 Task: Create in the project TransportWorks in Backlog an issue 'Inconsistent formatting of date/time fields', assign it to team member softage.2@softage.net and change the status to IN PROGRESS.
Action: Mouse moved to (197, 56)
Screenshot: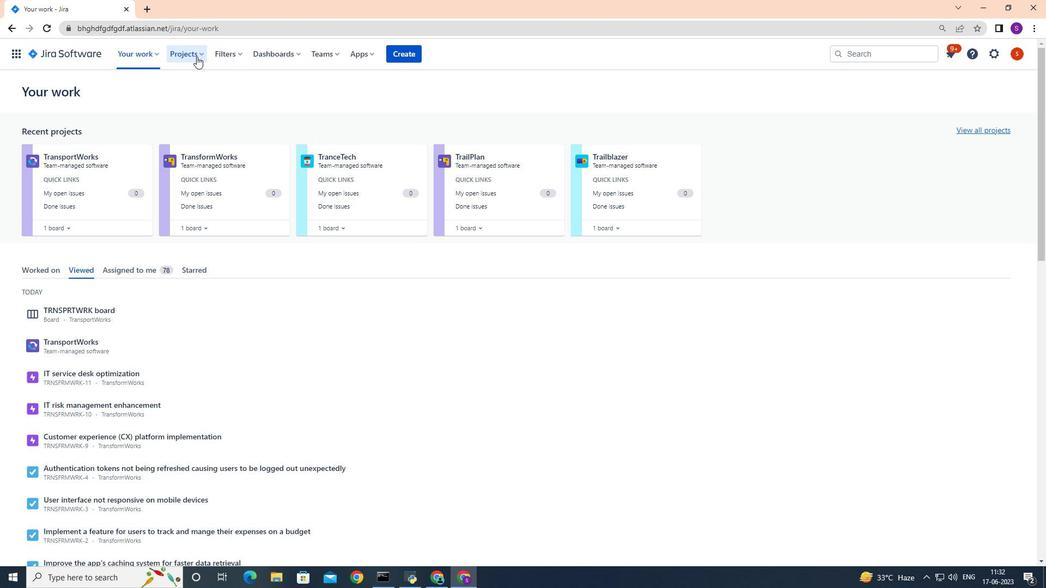
Action: Mouse pressed left at (197, 56)
Screenshot: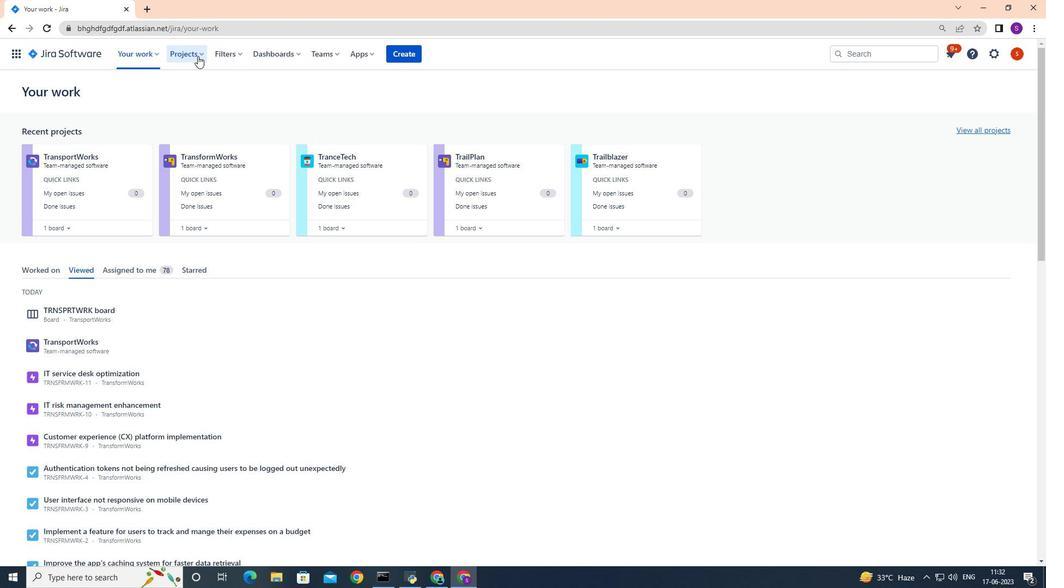 
Action: Mouse moved to (207, 94)
Screenshot: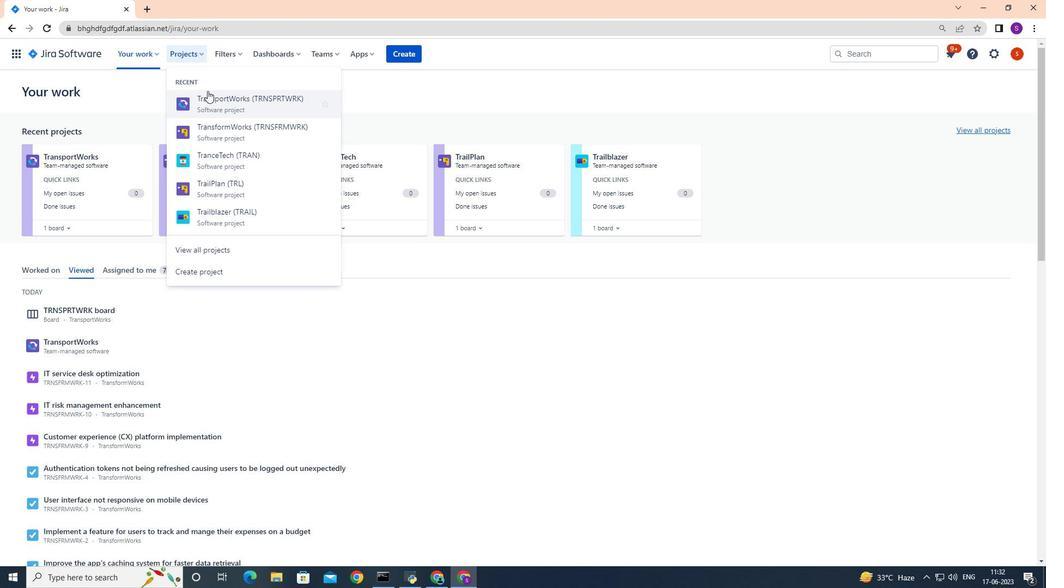 
Action: Mouse pressed left at (207, 94)
Screenshot: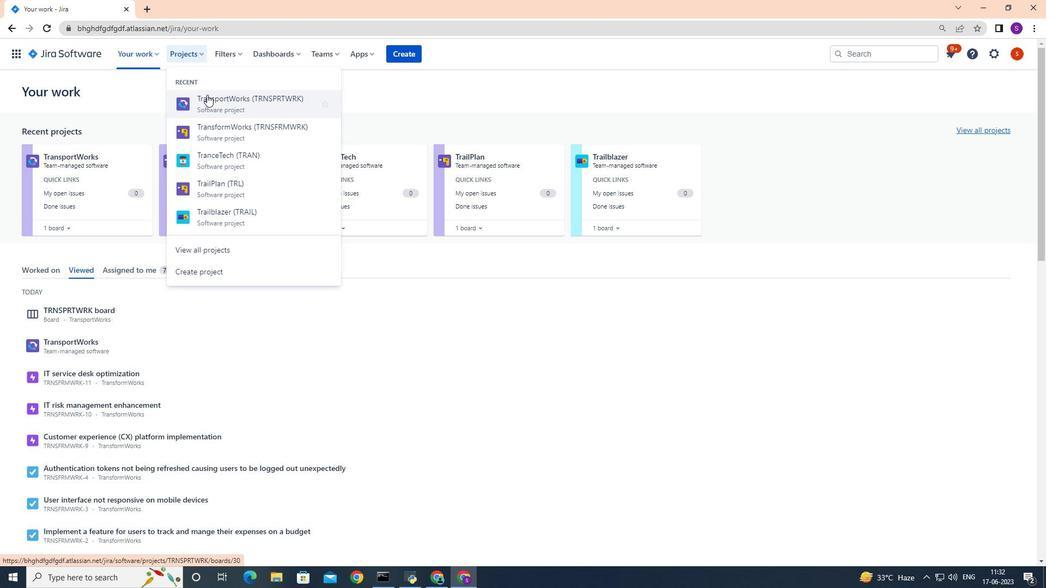 
Action: Mouse moved to (58, 163)
Screenshot: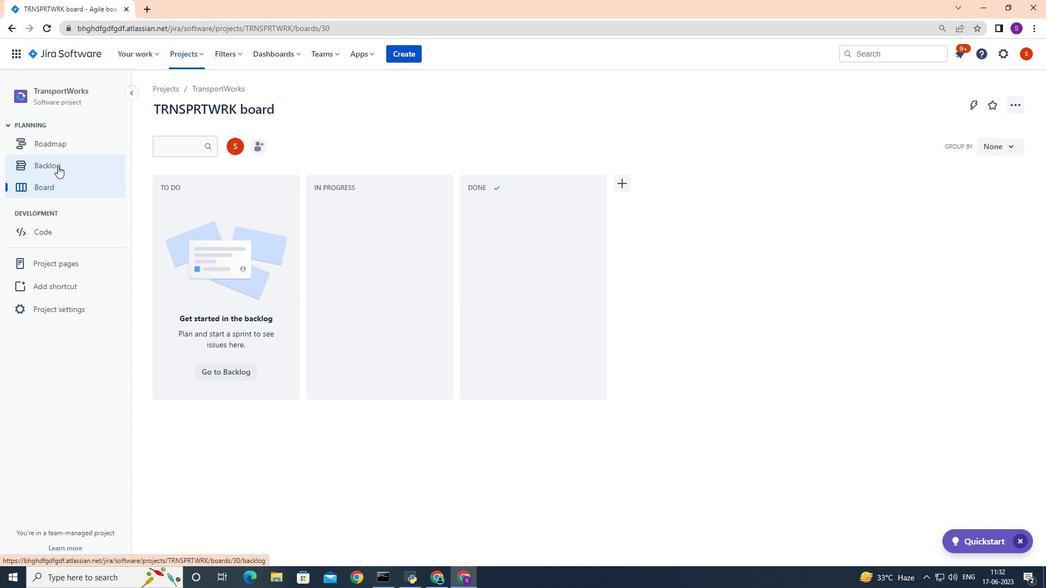
Action: Mouse pressed left at (58, 163)
Screenshot: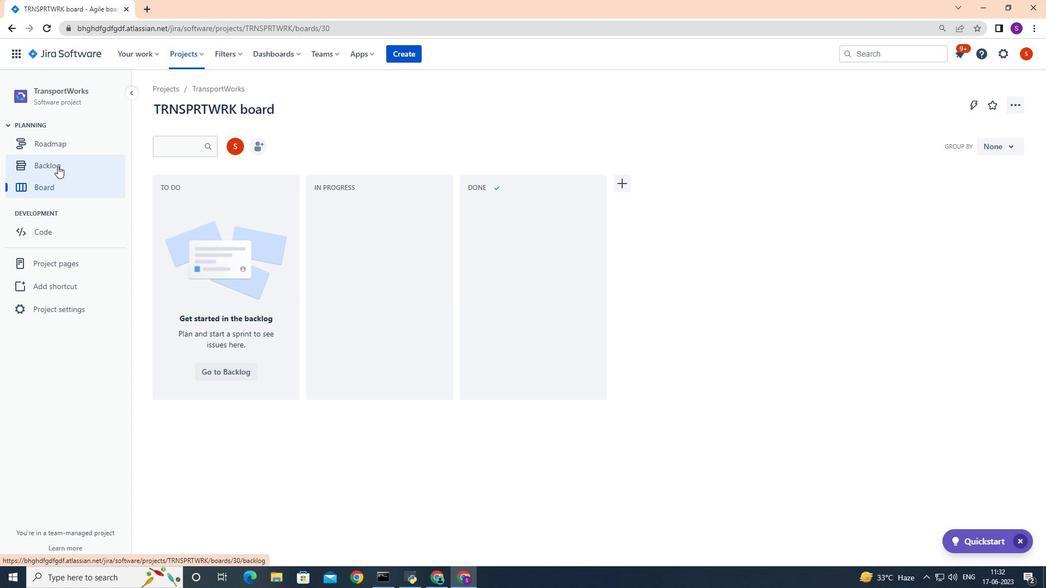 
Action: Mouse moved to (205, 219)
Screenshot: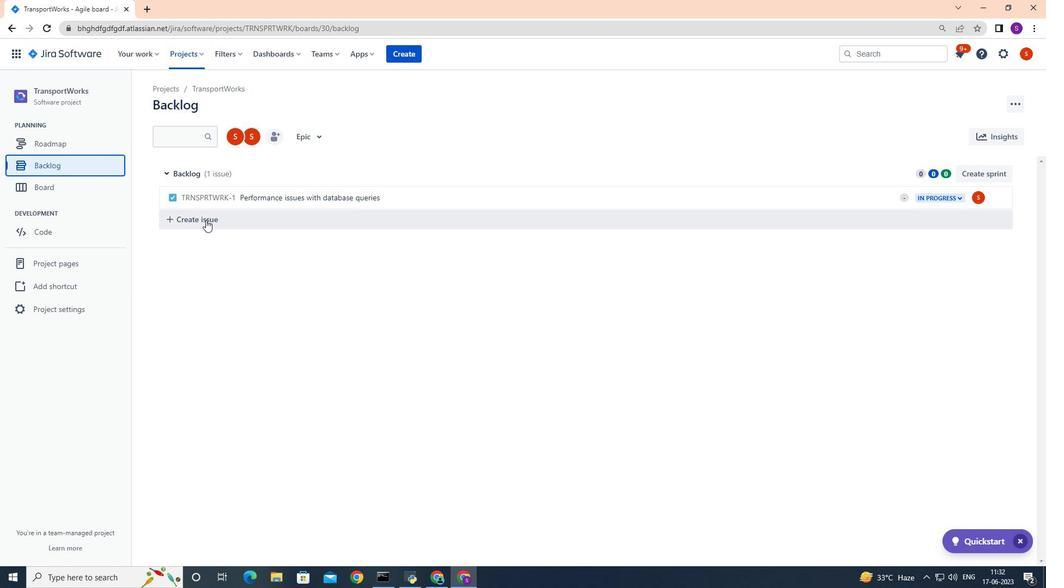 
Action: Mouse pressed left at (205, 219)
Screenshot: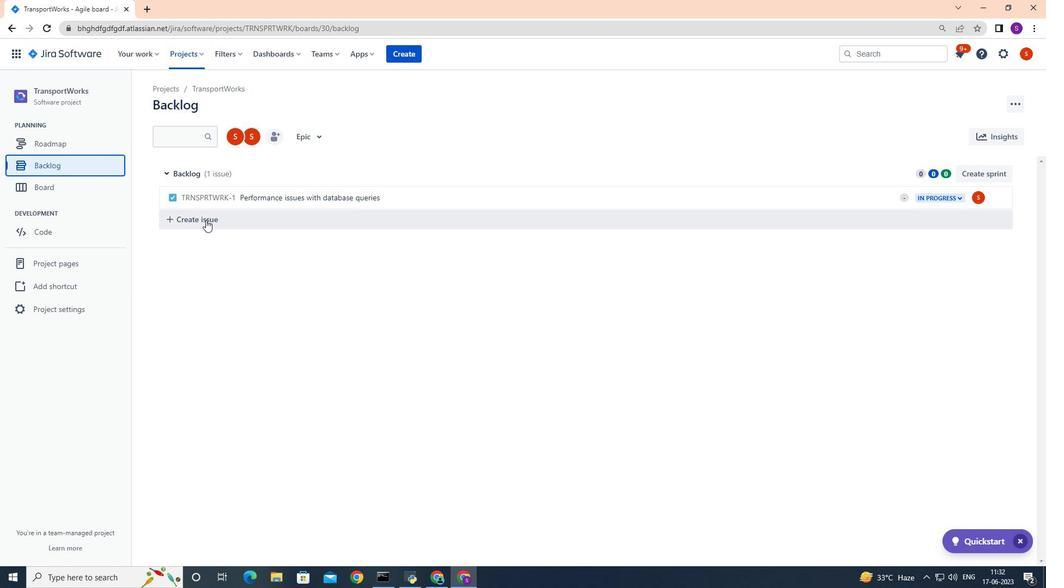 
Action: Mouse moved to (207, 218)
Screenshot: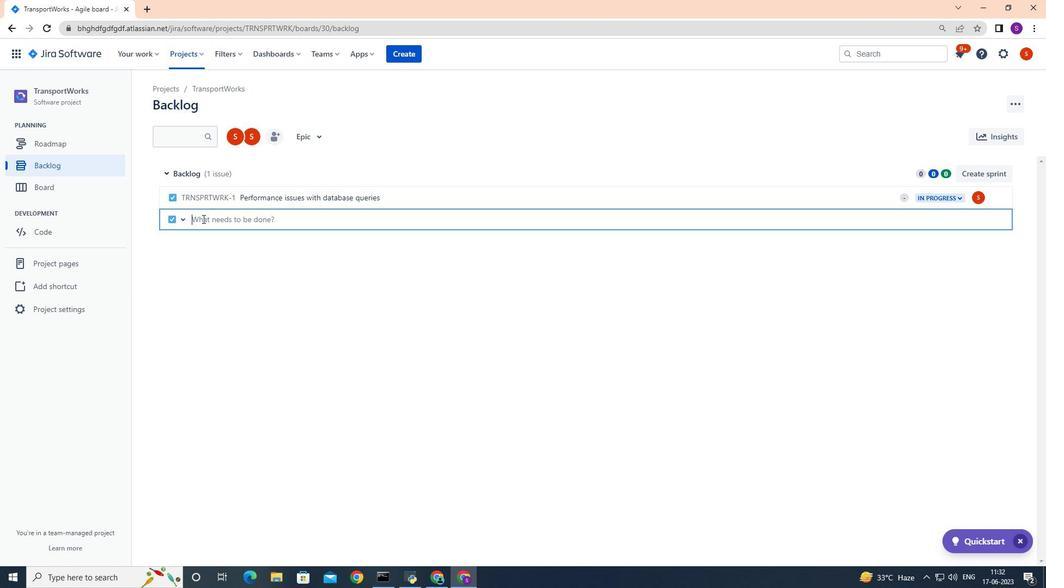 
Action: Key pressed <Key.shift>Inconsistent<Key.space>formatting<Key.space>of<Key.space>data<Key.space><Key.backspace><Key.shift>?<Key.backspace>/time<Key.space><Key.enter>
Screenshot: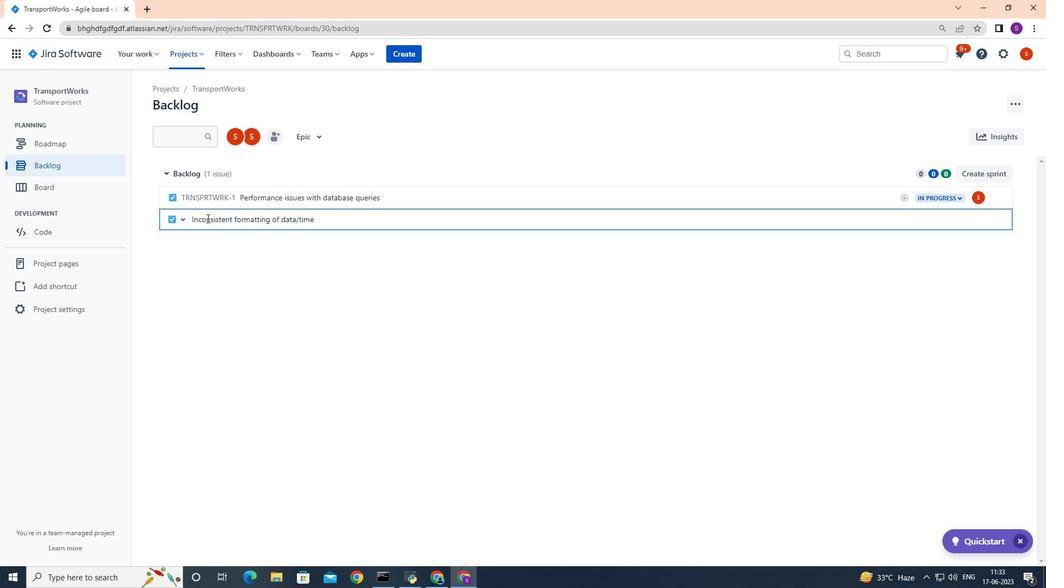 
Action: Mouse moved to (975, 216)
Screenshot: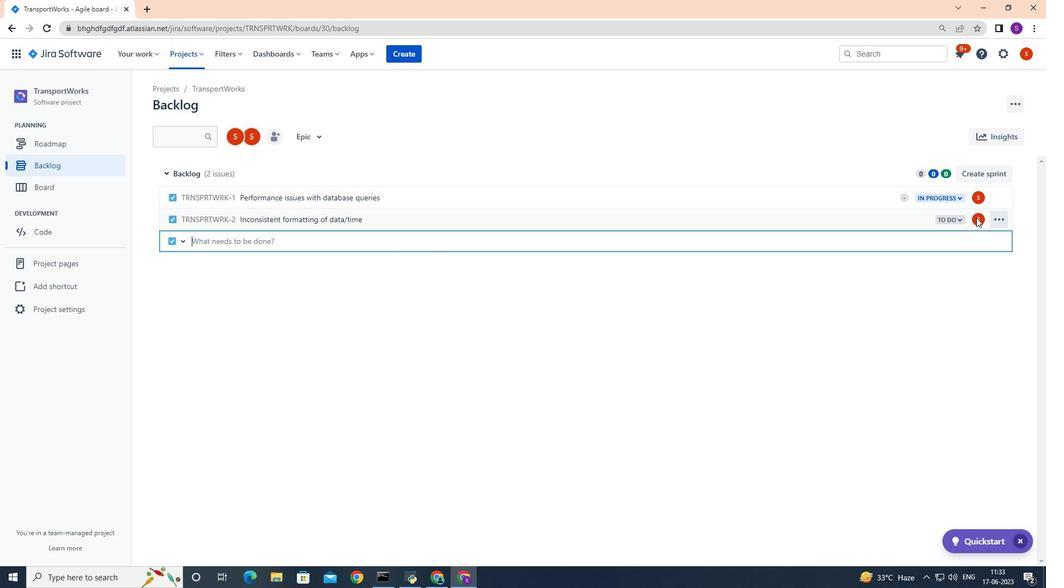 
Action: Mouse pressed left at (975, 216)
Screenshot: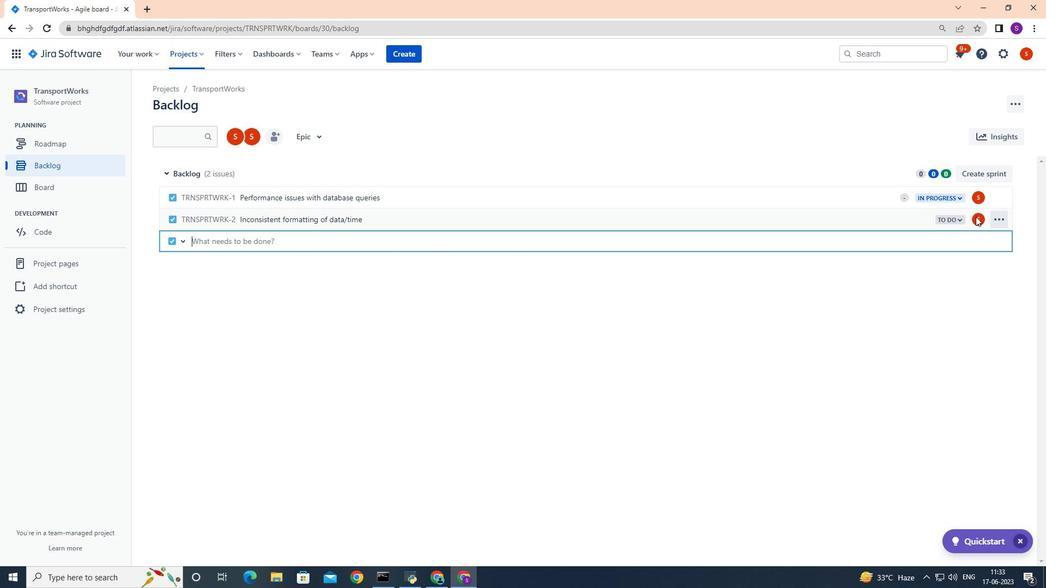 
Action: Mouse moved to (974, 219)
Screenshot: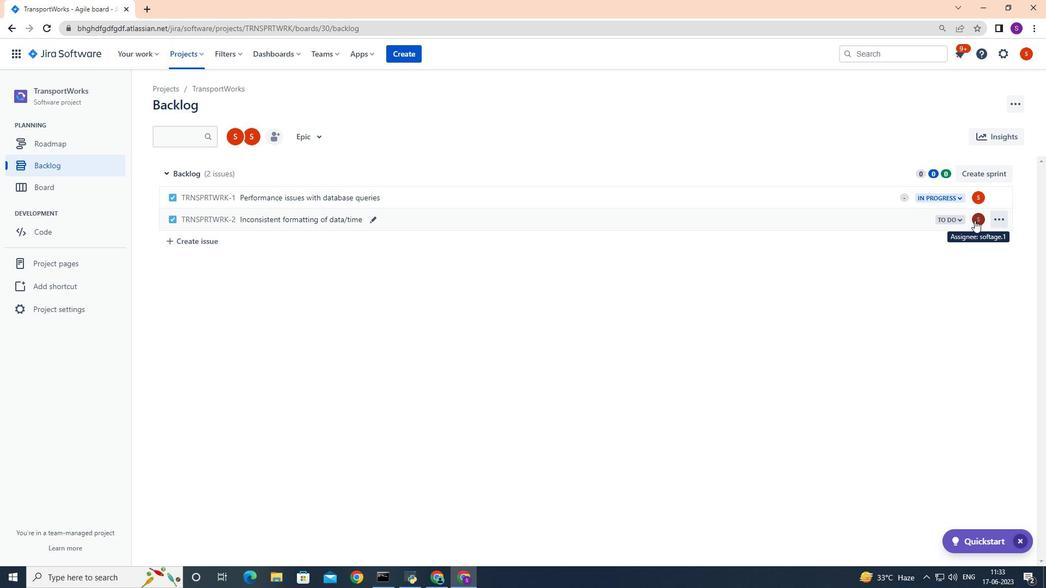 
Action: Mouse pressed left at (974, 219)
Screenshot: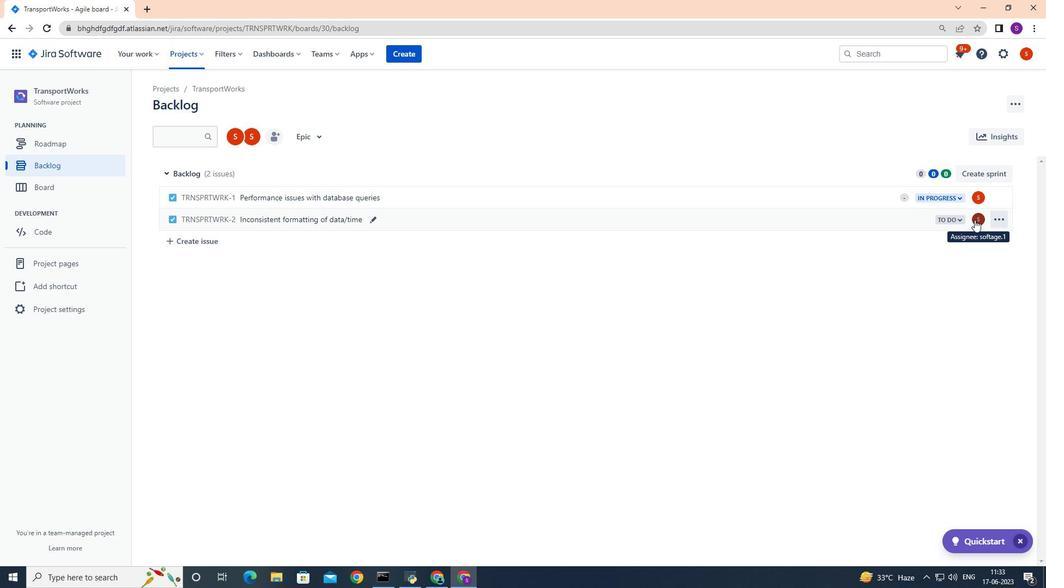 
Action: Mouse moved to (973, 219)
Screenshot: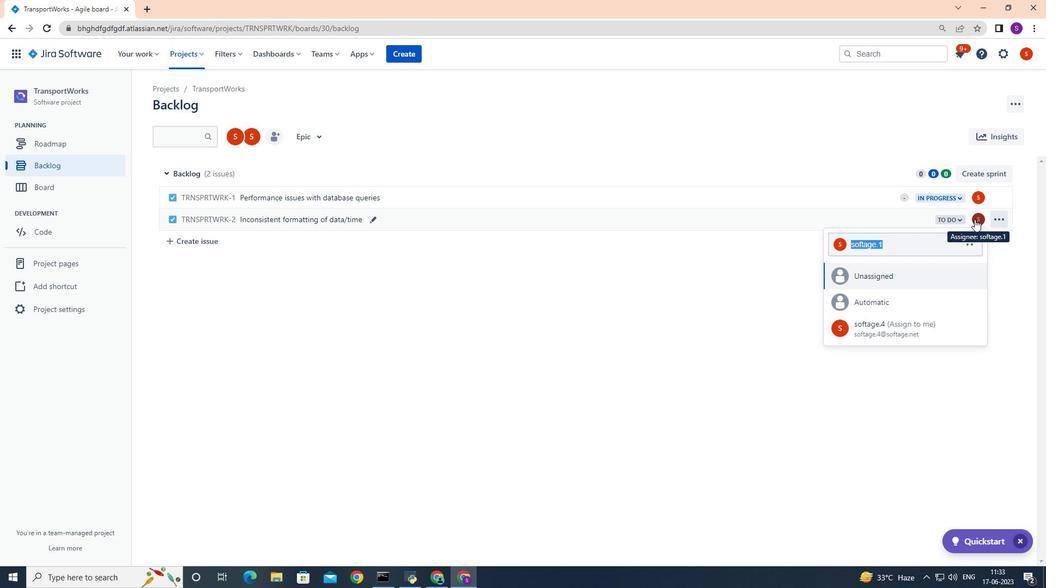 
Action: Key pressed softage.2
Screenshot: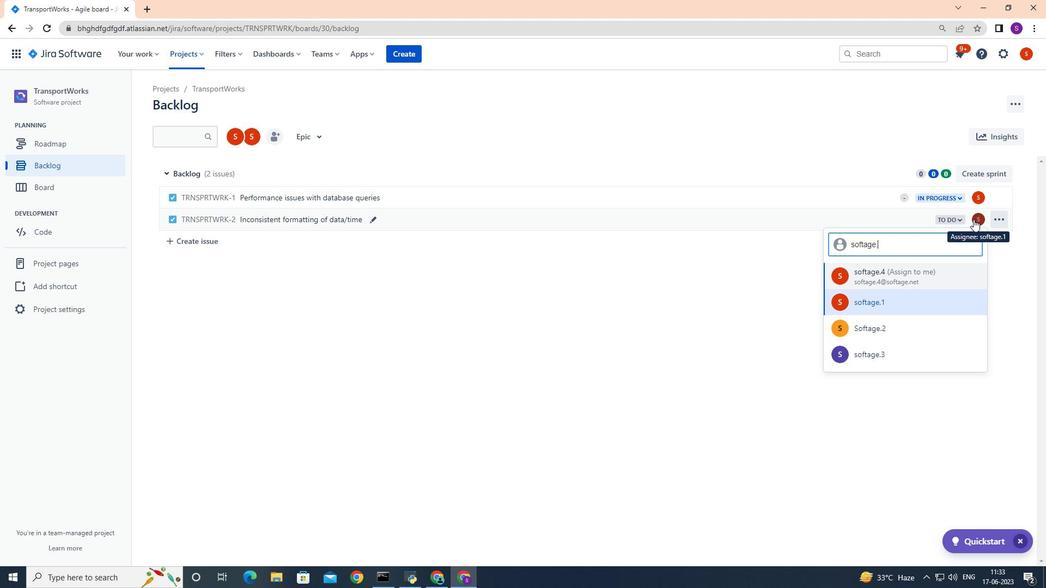 
Action: Mouse moved to (934, 302)
Screenshot: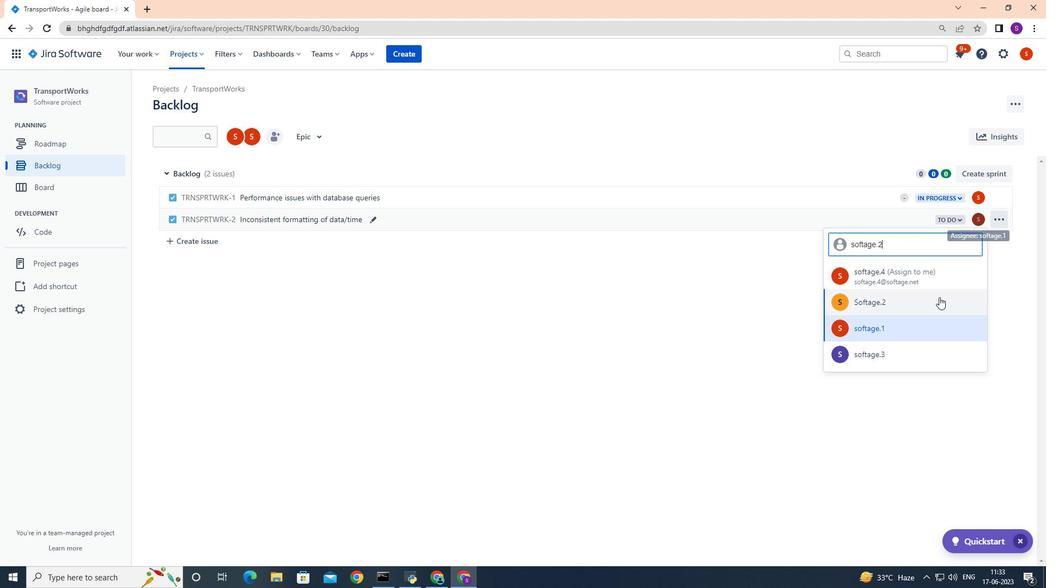 
Action: Mouse pressed left at (934, 302)
Screenshot: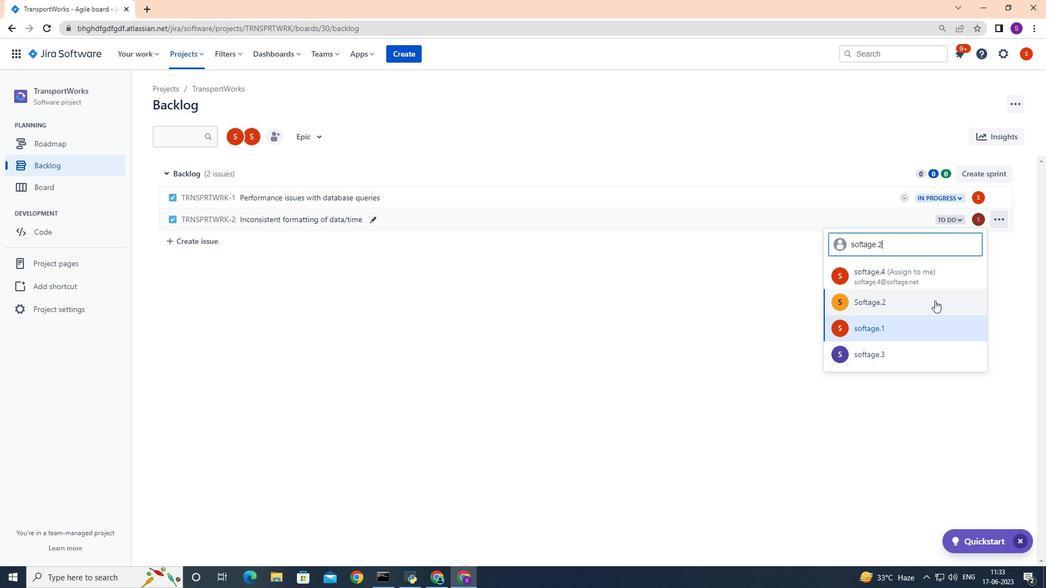 
Action: Mouse moved to (959, 222)
Screenshot: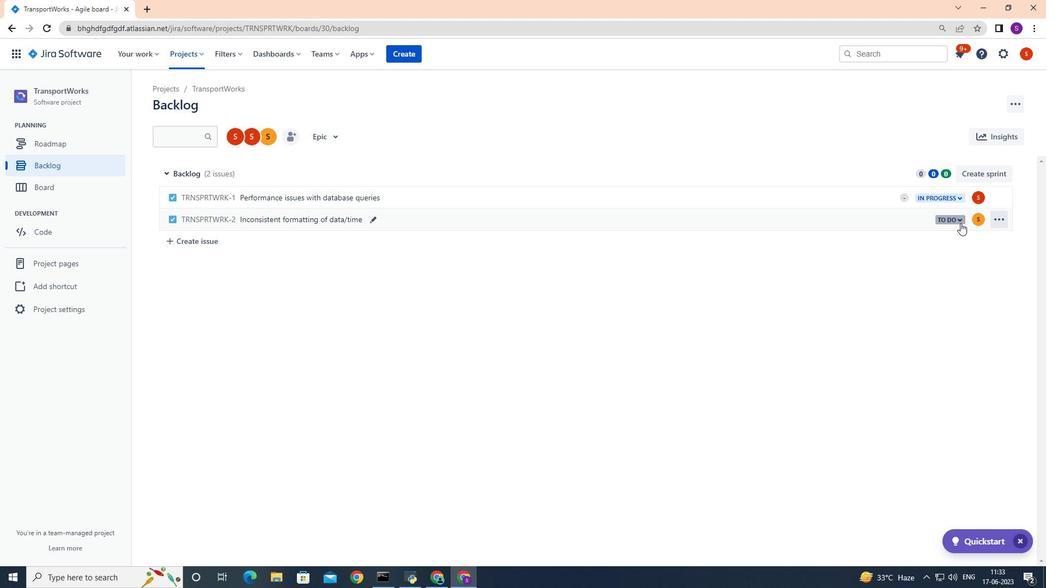 
Action: Mouse pressed left at (959, 222)
Screenshot: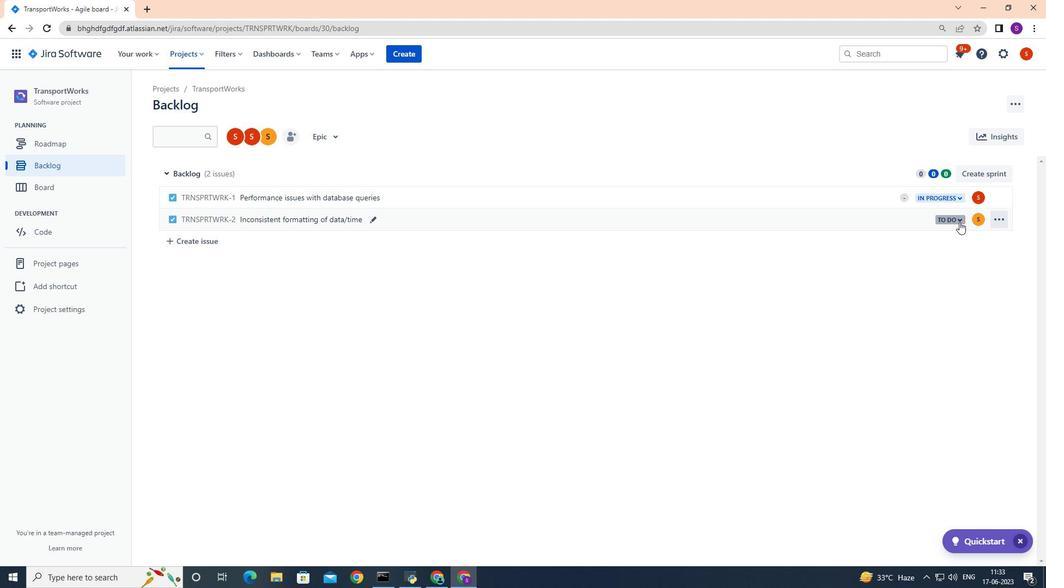 
Action: Mouse moved to (910, 235)
Screenshot: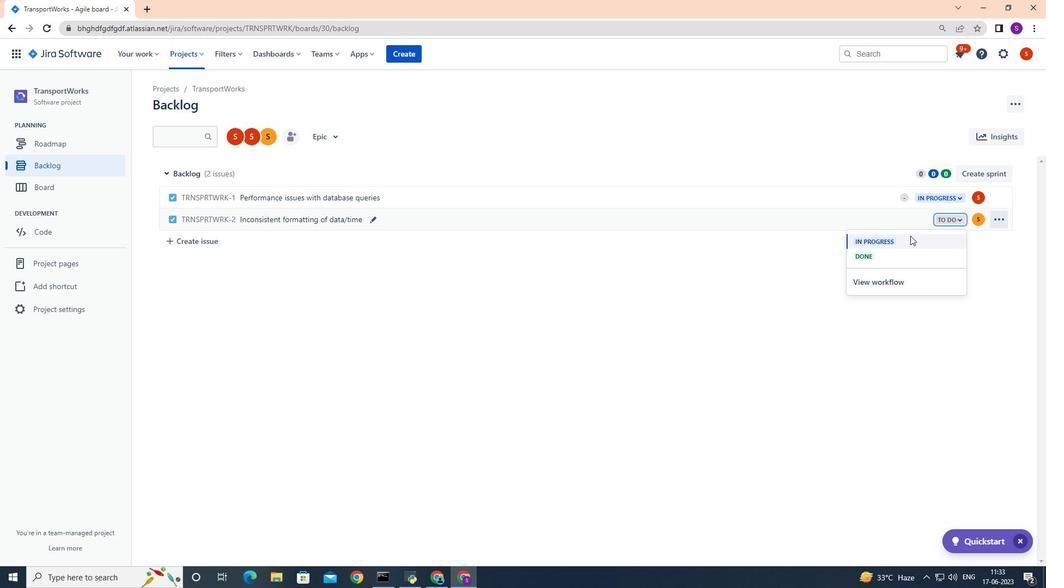 
Action: Mouse pressed left at (910, 235)
Screenshot: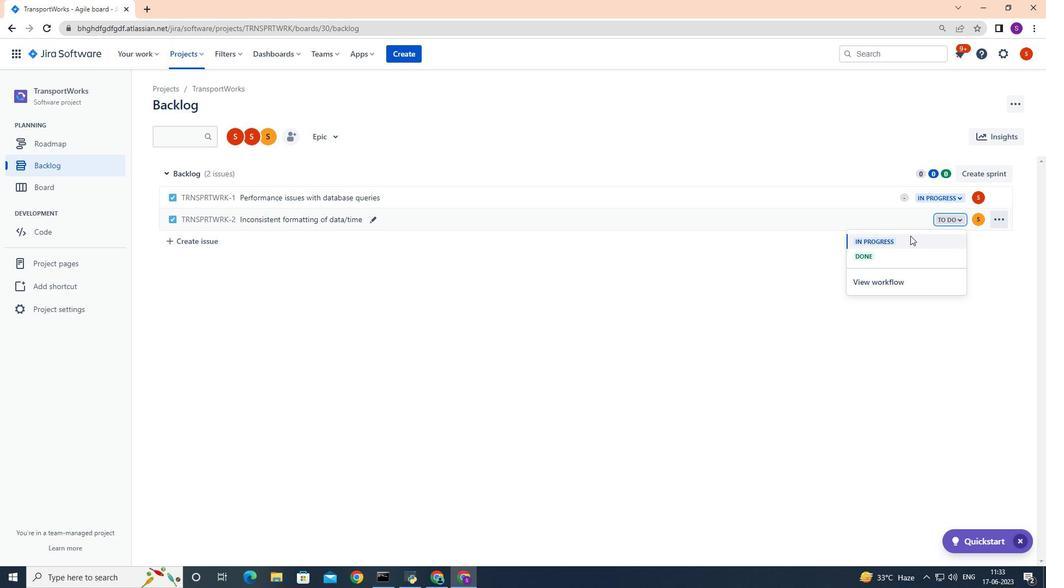 
Action: Mouse moved to (754, 307)
Screenshot: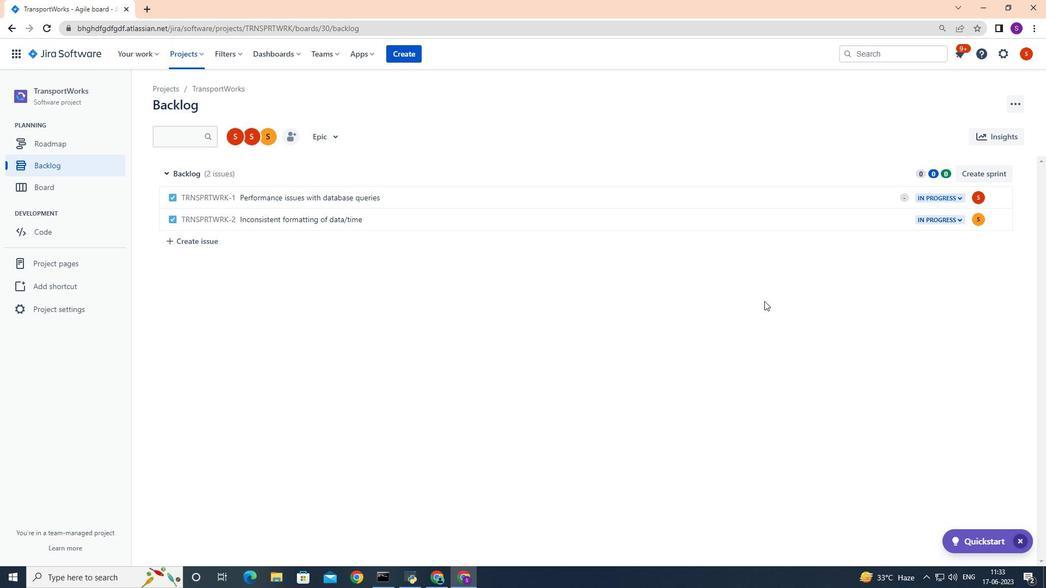 
